 Task: For heading Calibri with Bold.  font size for heading24,  'Change the font style of data to'Bell MT.  and font size to 16,  Change the alignment of both headline & data to Align middle & Align Center.  In the sheet  auditingSalesDashboard_2022
Action: Mouse moved to (43, 103)
Screenshot: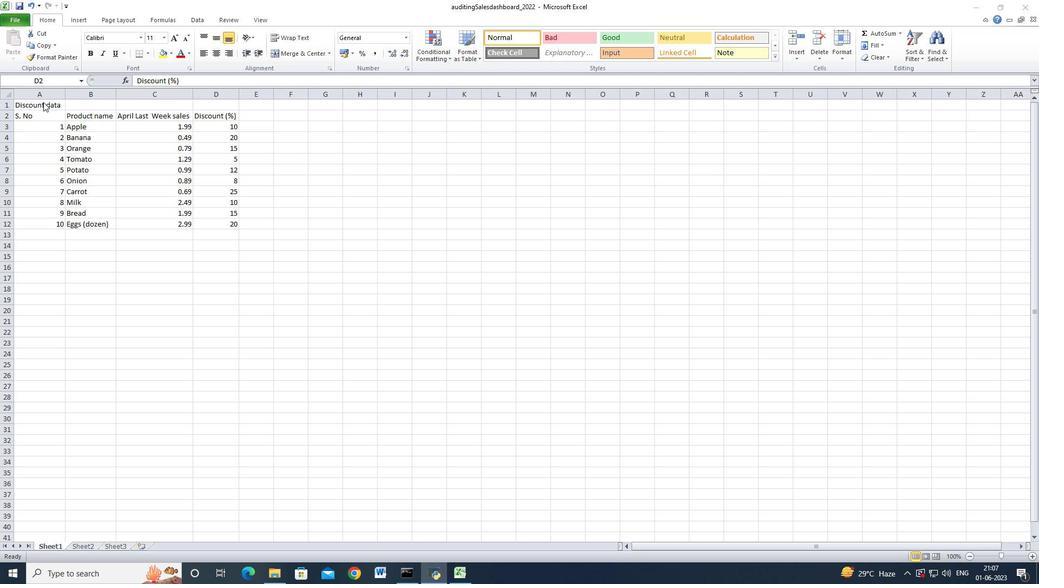 
Action: Mouse pressed left at (43, 103)
Screenshot: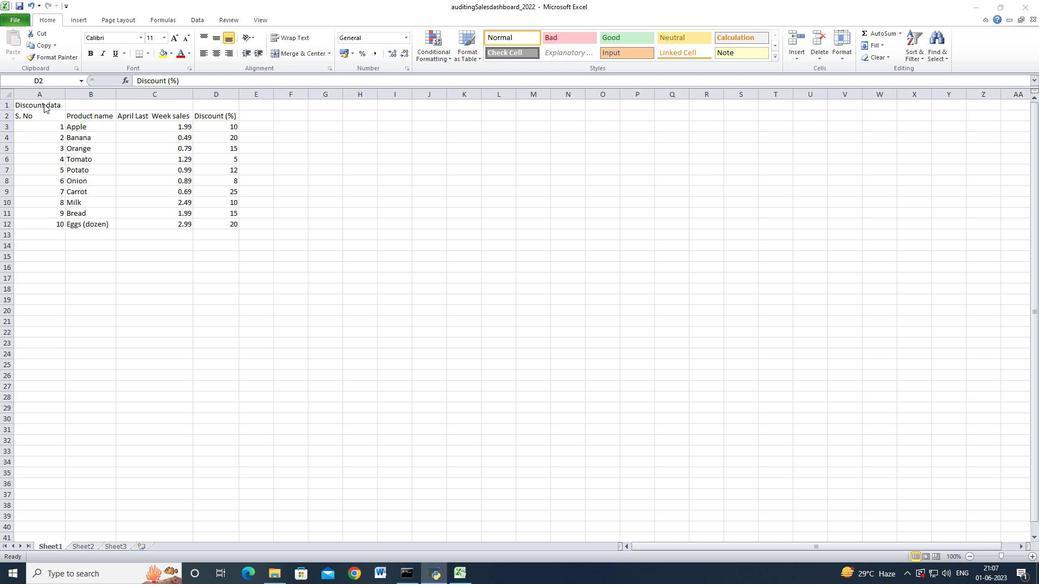 
Action: Mouse moved to (43, 106)
Screenshot: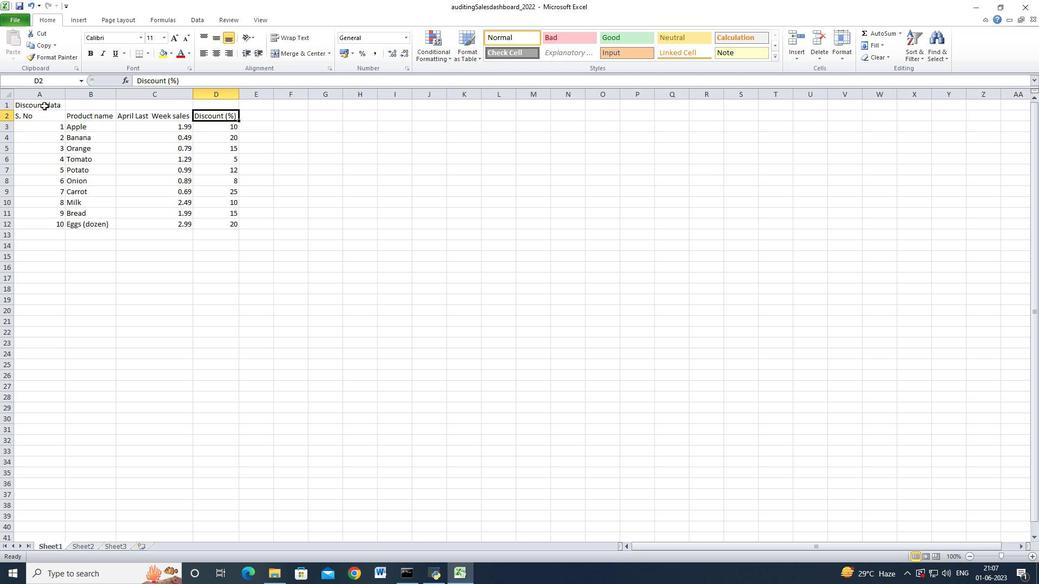 
Action: Mouse pressed left at (43, 106)
Screenshot: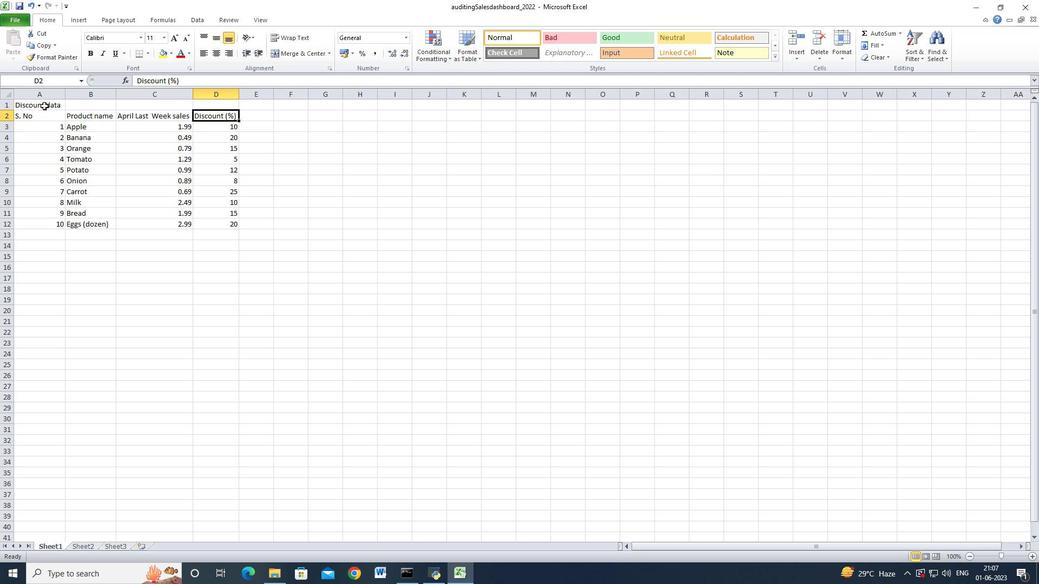 
Action: Mouse moved to (142, 37)
Screenshot: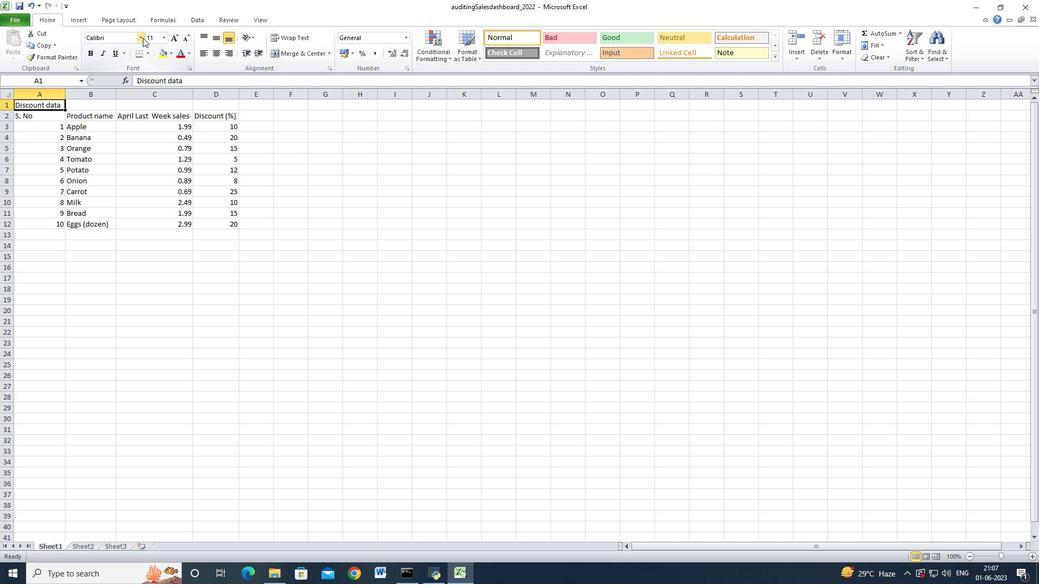 
Action: Mouse pressed left at (142, 37)
Screenshot: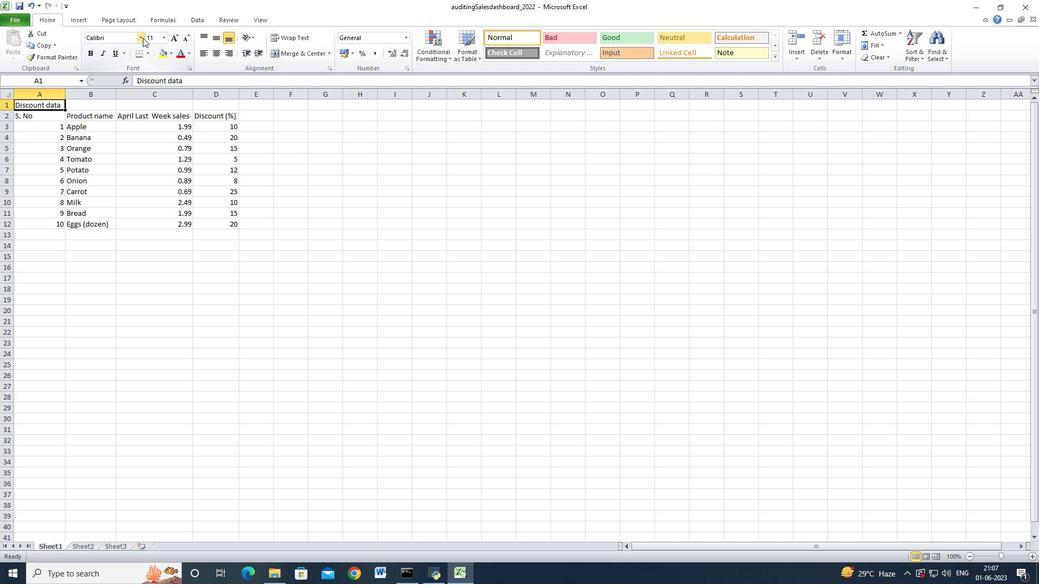 
Action: Mouse moved to (119, 75)
Screenshot: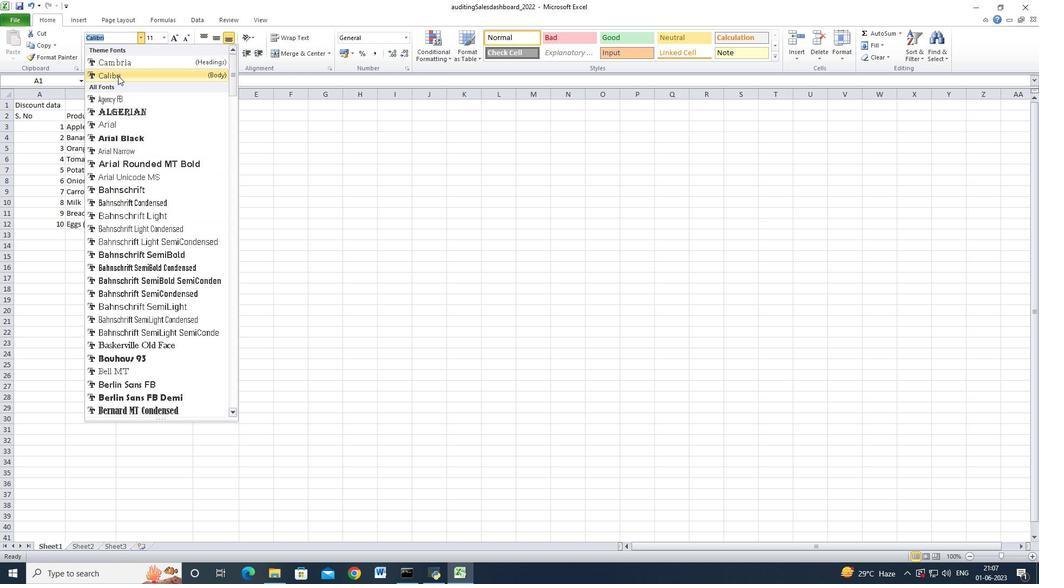 
Action: Mouse pressed left at (119, 75)
Screenshot: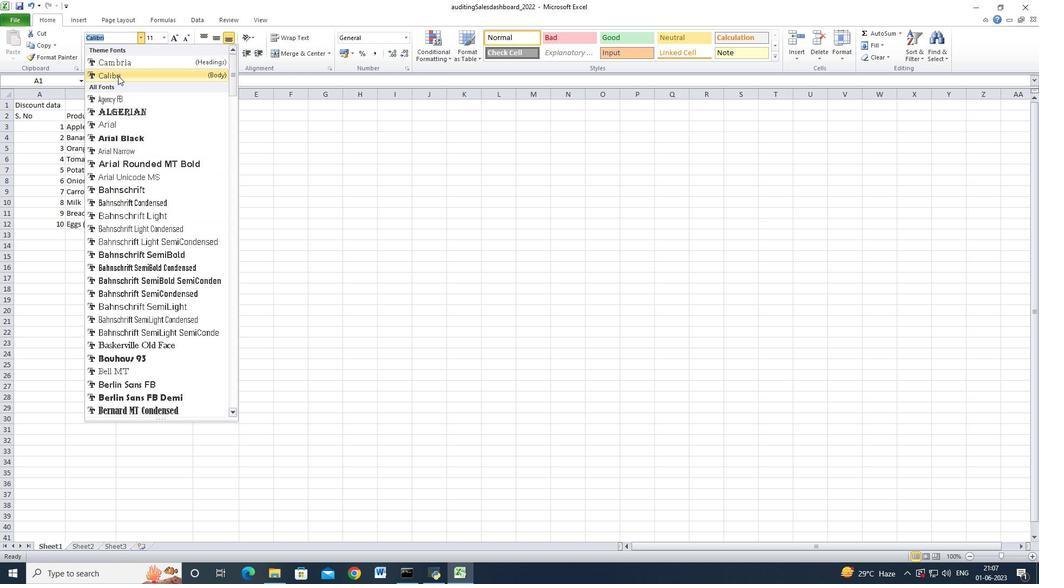 
Action: Mouse moved to (89, 51)
Screenshot: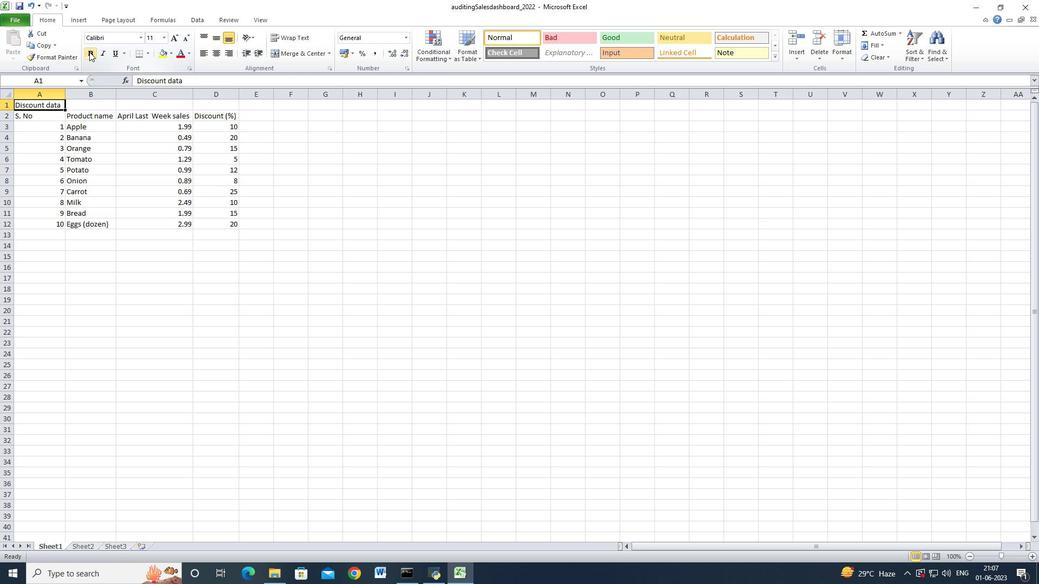 
Action: Mouse pressed left at (89, 51)
Screenshot: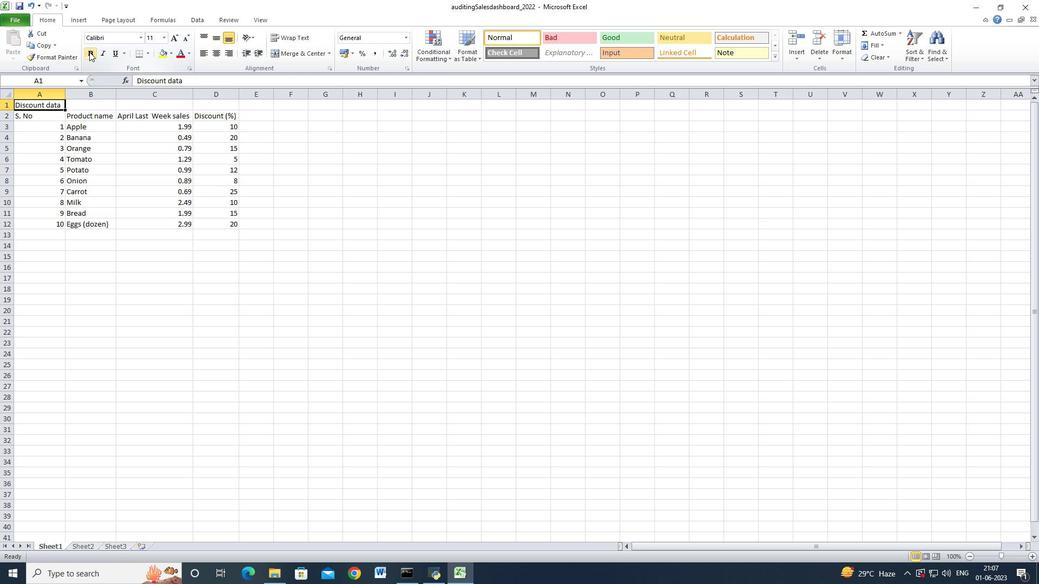 
Action: Mouse moved to (166, 36)
Screenshot: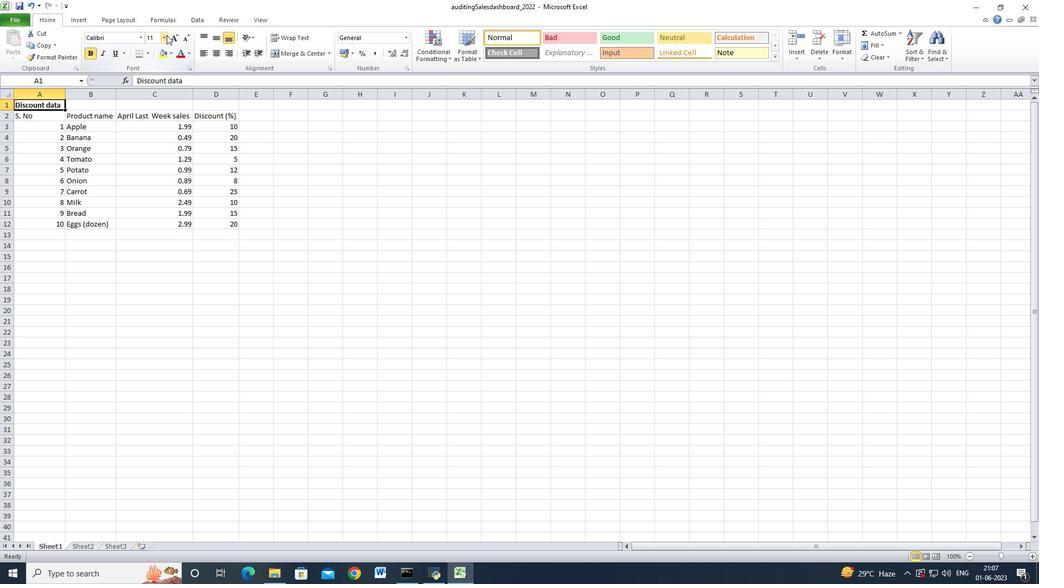 
Action: Mouse pressed left at (166, 36)
Screenshot: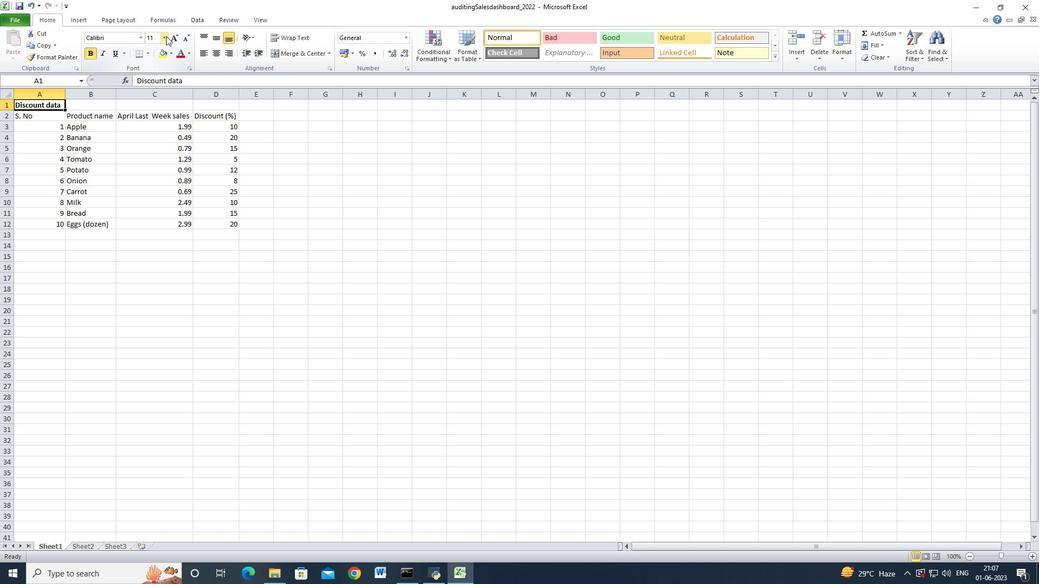 
Action: Mouse moved to (153, 142)
Screenshot: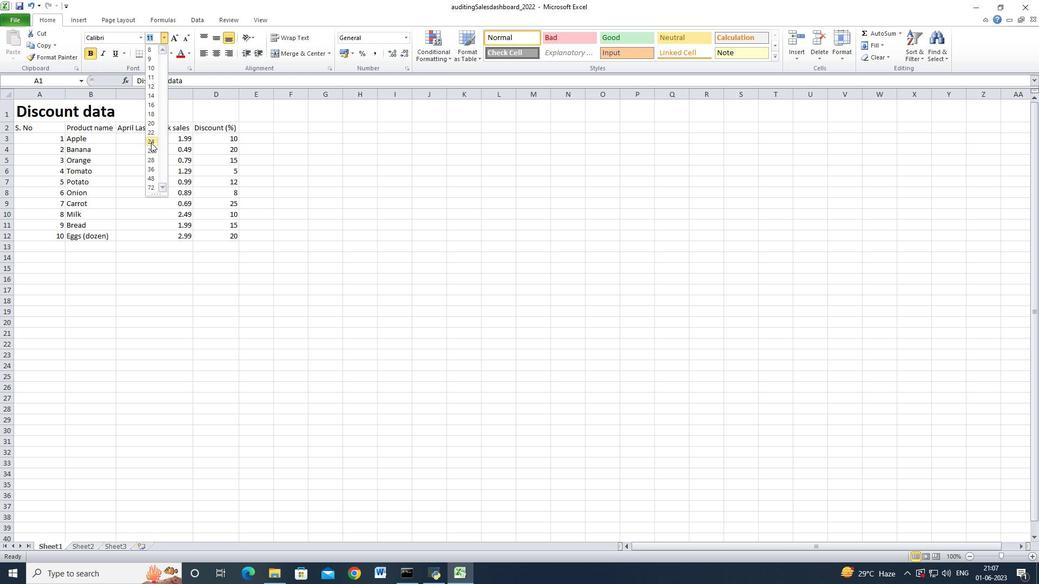 
Action: Mouse pressed left at (153, 142)
Screenshot: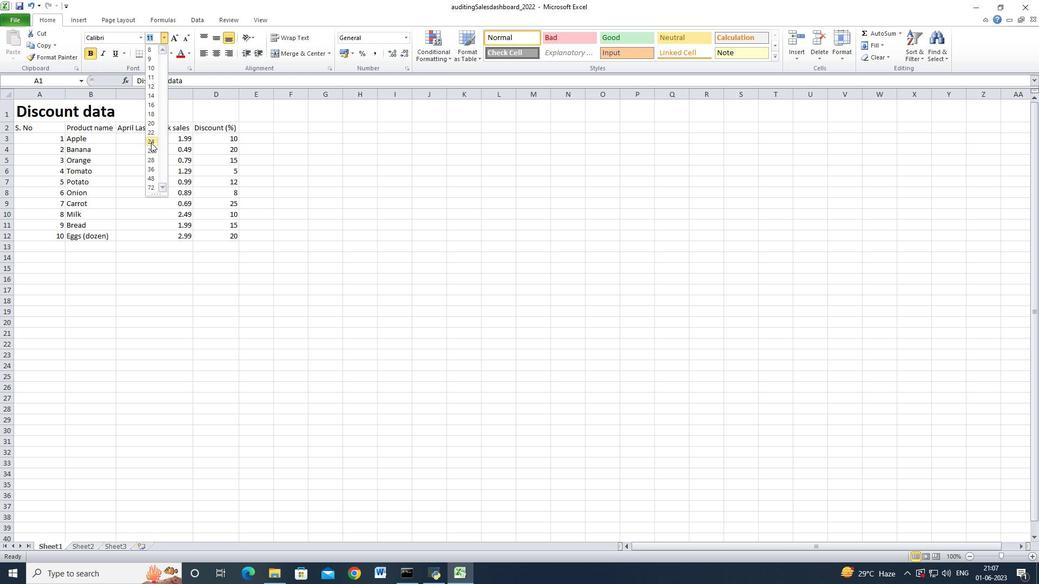
Action: Mouse moved to (11, 95)
Screenshot: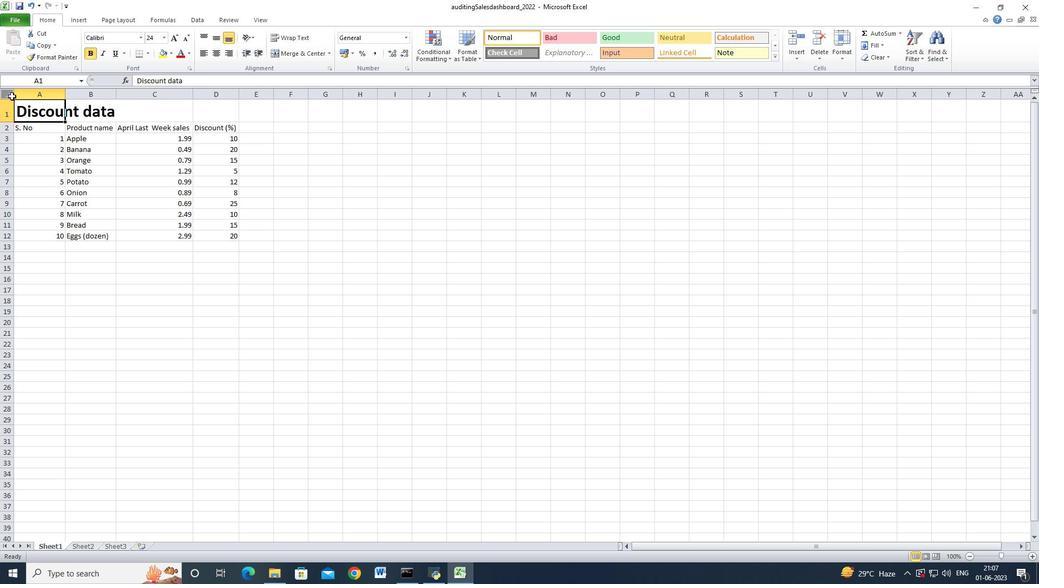 
Action: Mouse pressed left at (11, 95)
Screenshot: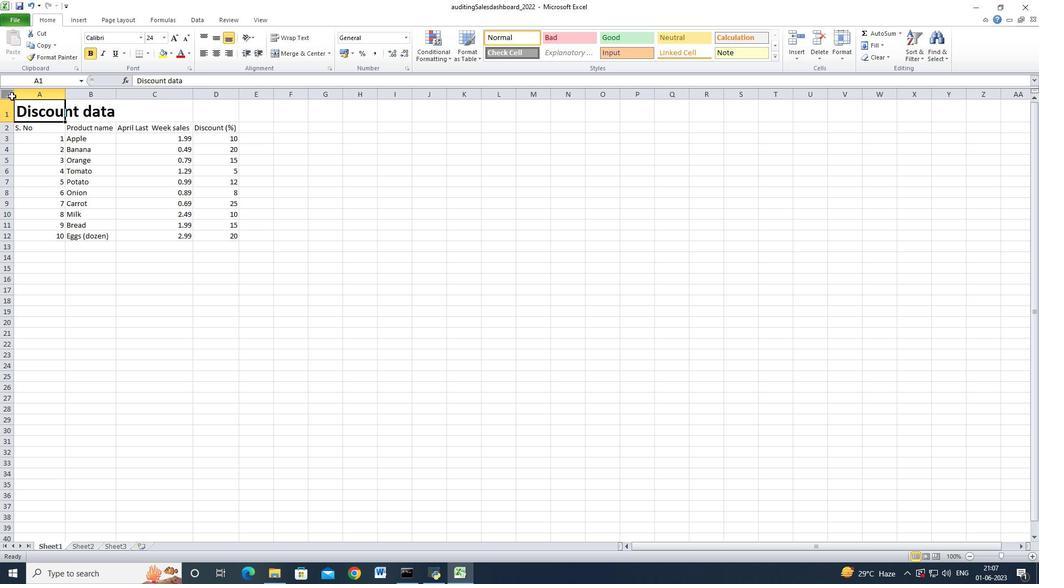 
Action: Mouse moved to (67, 94)
Screenshot: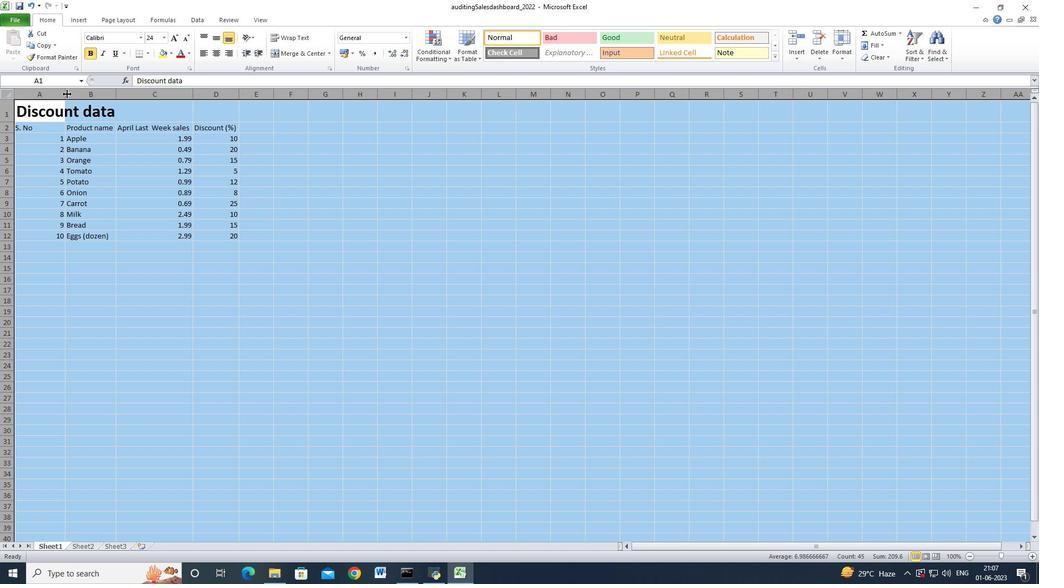 
Action: Mouse pressed left at (67, 94)
Screenshot: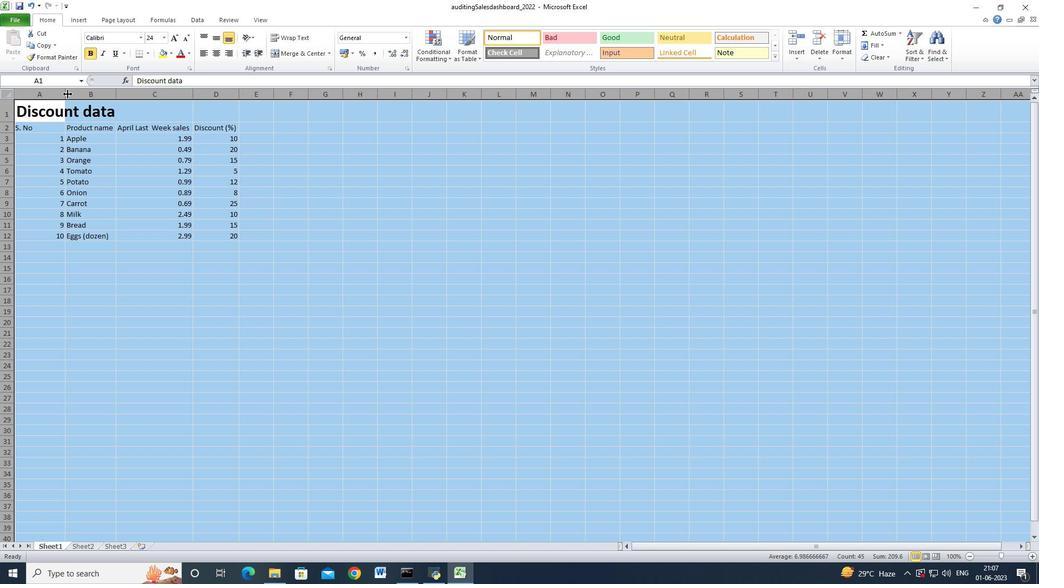 
Action: Mouse pressed left at (67, 94)
Screenshot: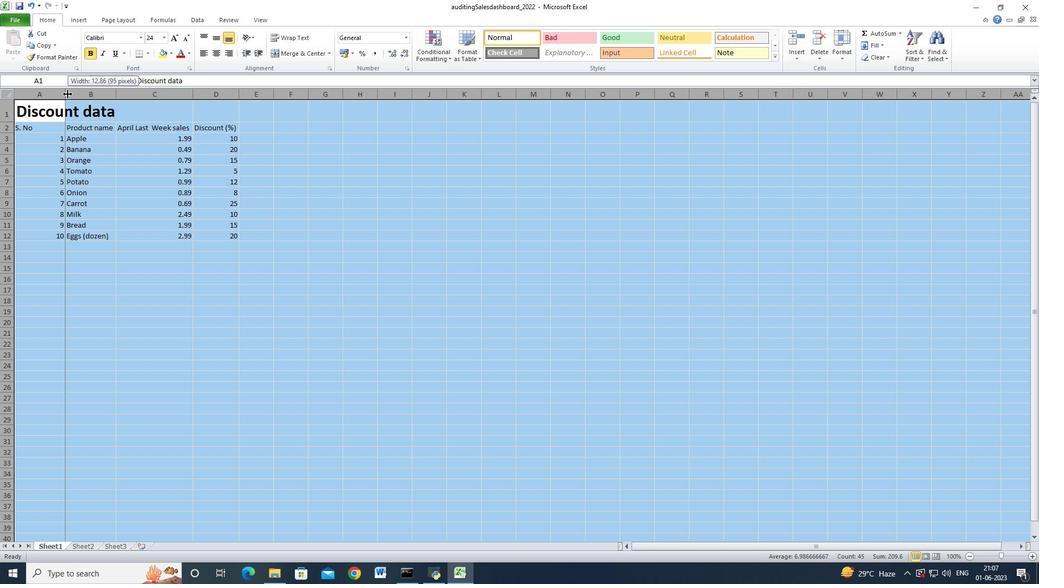 
Action: Mouse moved to (99, 128)
Screenshot: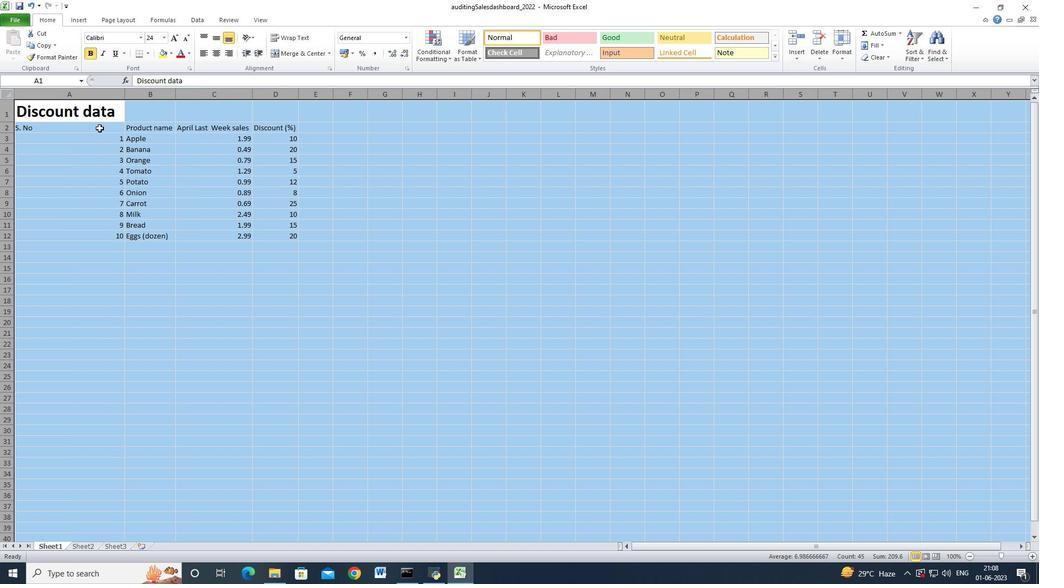 
Action: Mouse pressed left at (99, 128)
Screenshot: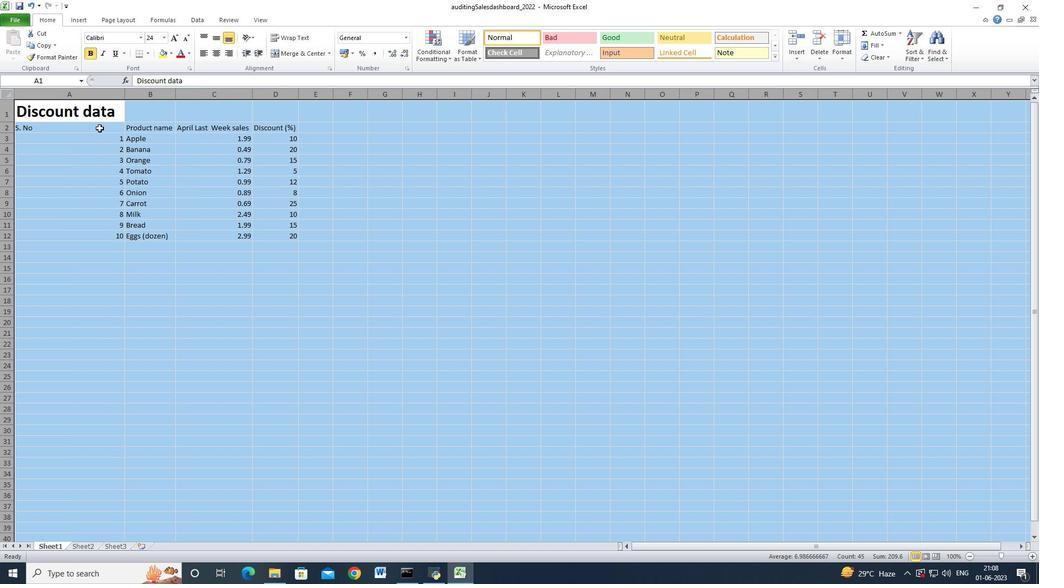 
Action: Mouse moved to (105, 162)
Screenshot: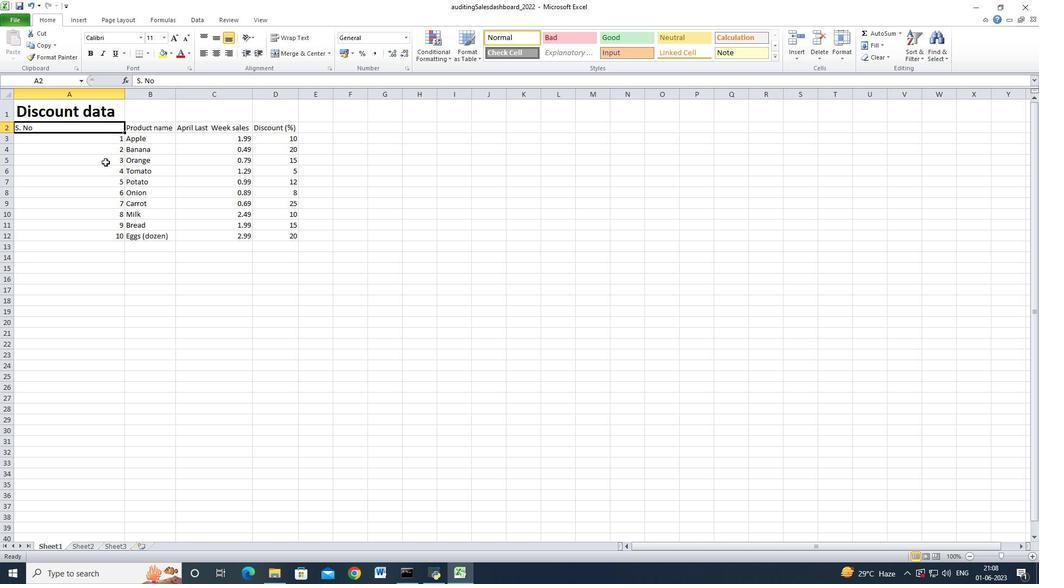 
Action: Mouse pressed left at (105, 162)
Screenshot: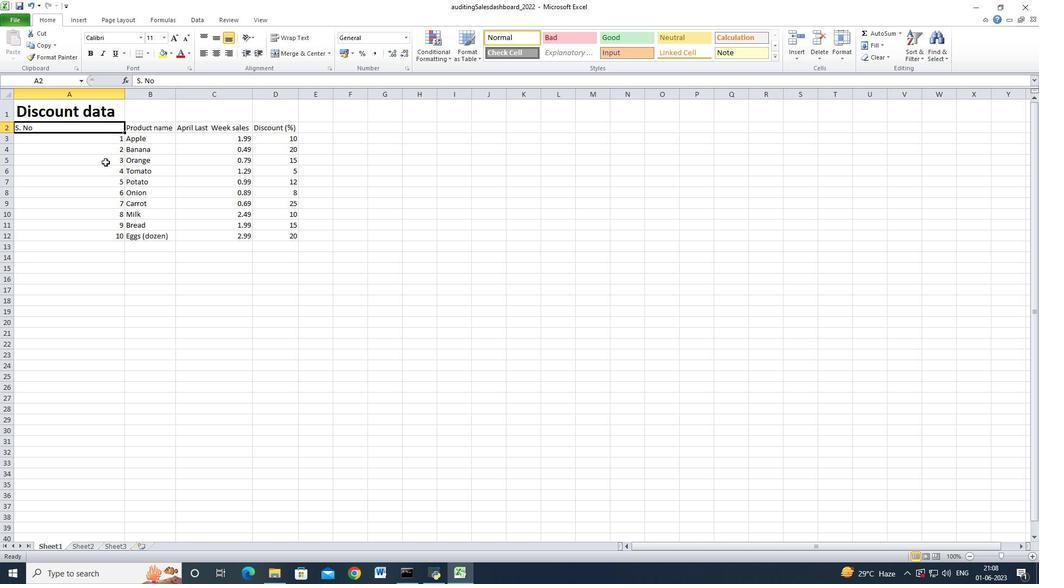 
Action: Mouse moved to (87, 127)
Screenshot: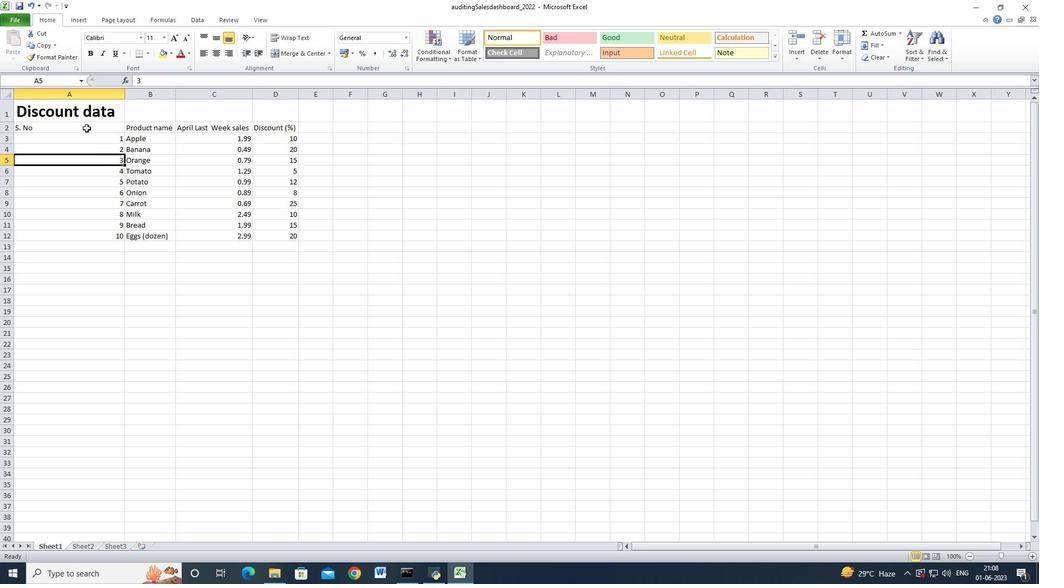 
Action: Mouse pressed left at (87, 127)
Screenshot: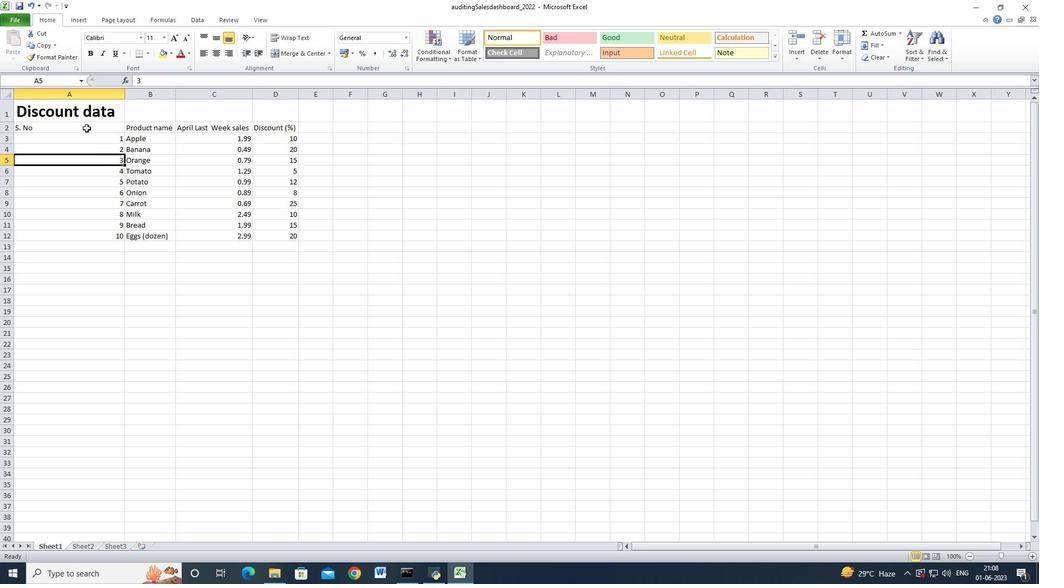 
Action: Mouse moved to (141, 40)
Screenshot: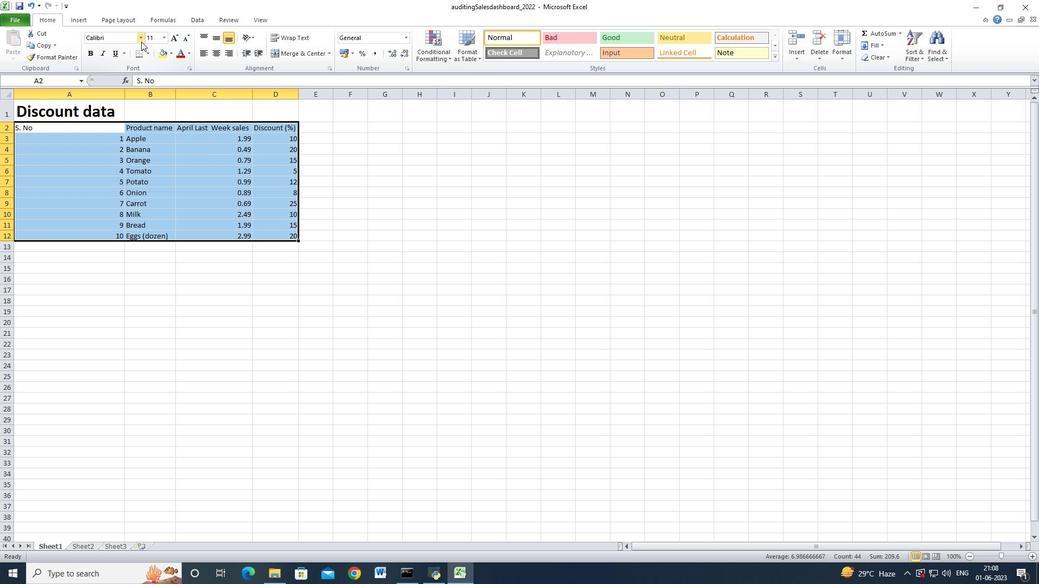 
Action: Mouse pressed left at (141, 40)
Screenshot: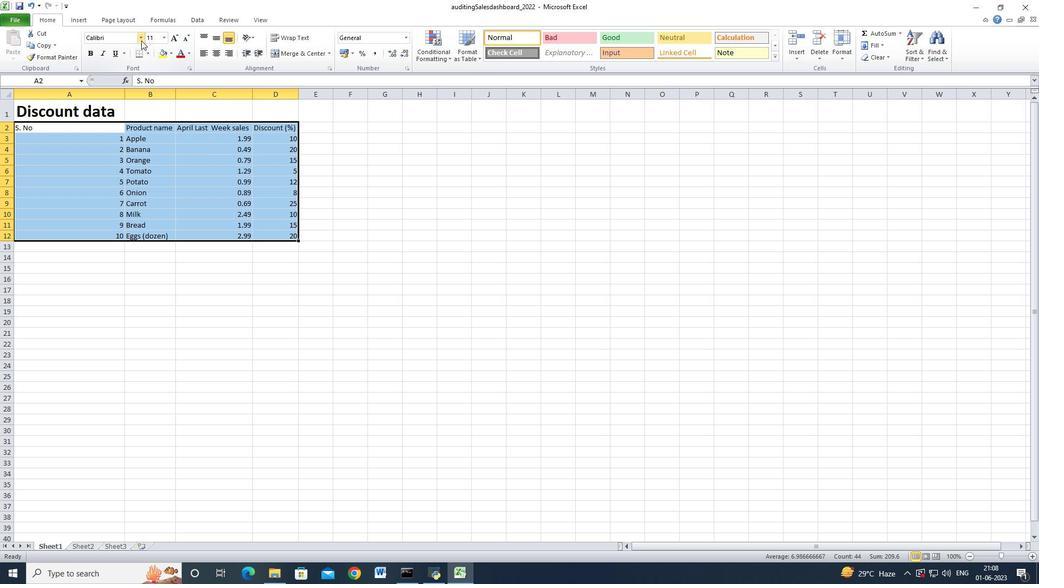 
Action: Mouse moved to (139, 372)
Screenshot: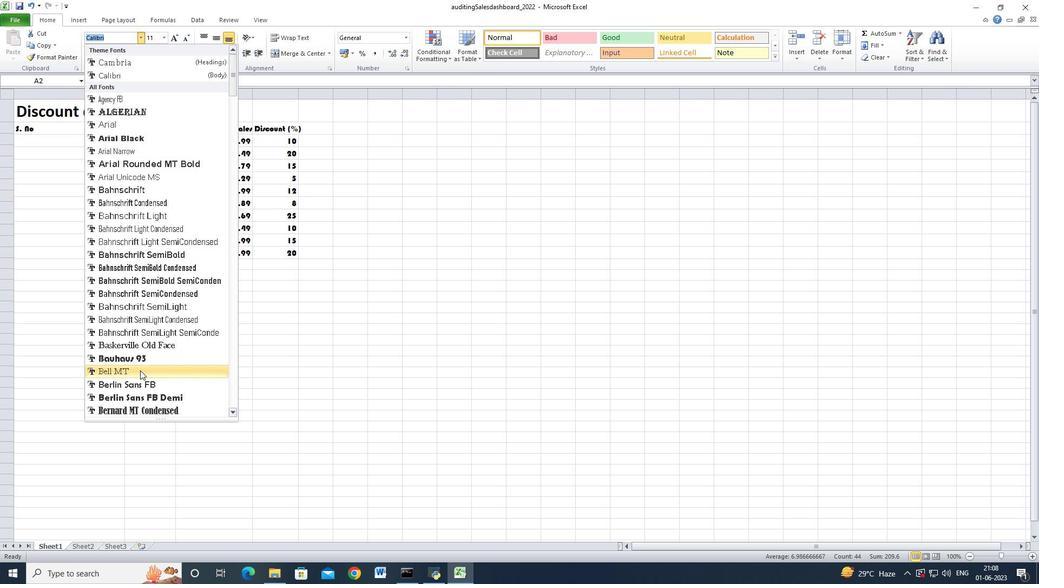 
Action: Mouse pressed left at (139, 372)
Screenshot: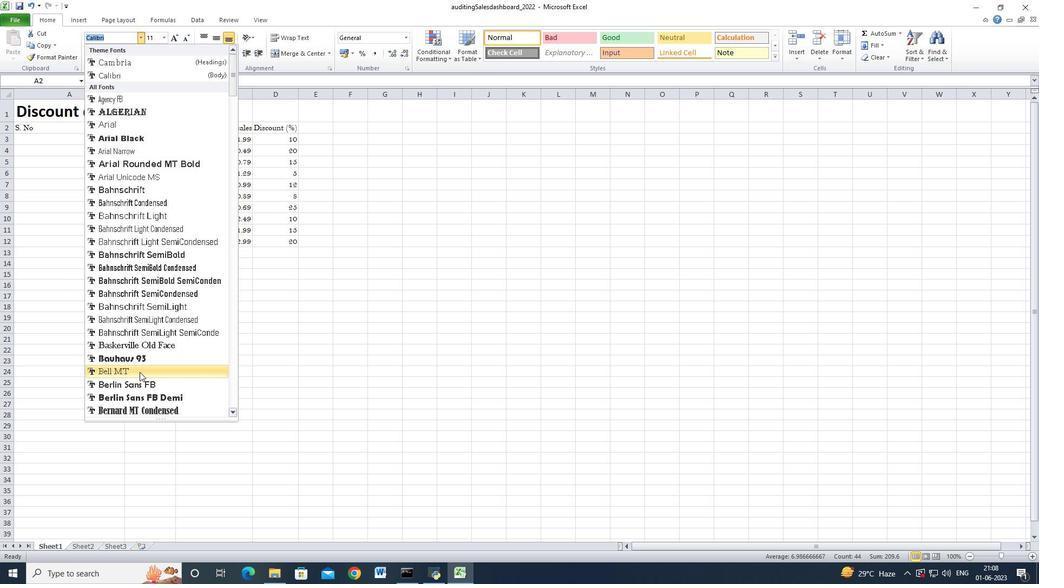 
Action: Mouse moved to (163, 35)
Screenshot: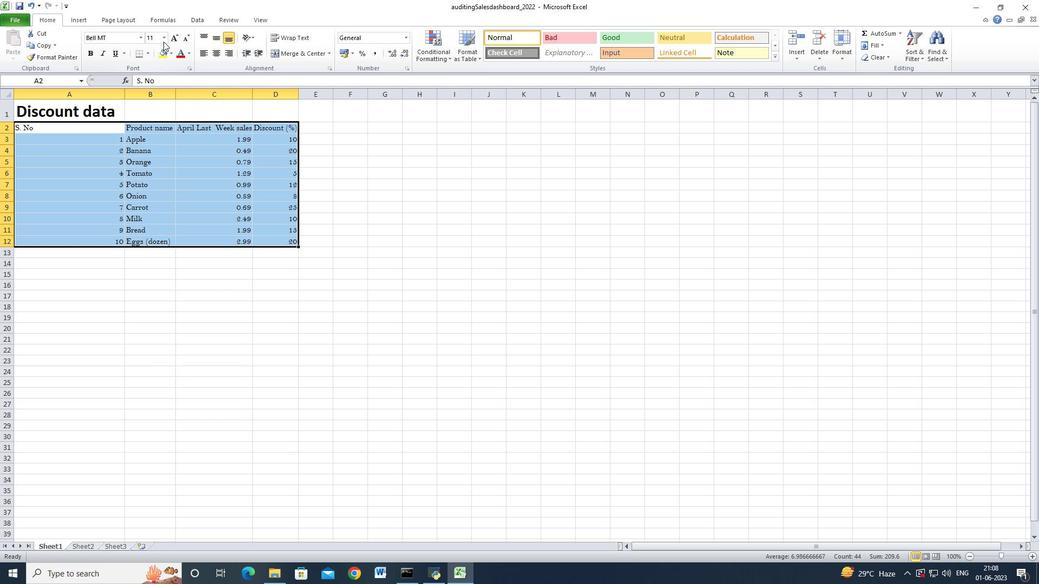 
Action: Mouse pressed left at (163, 35)
Screenshot: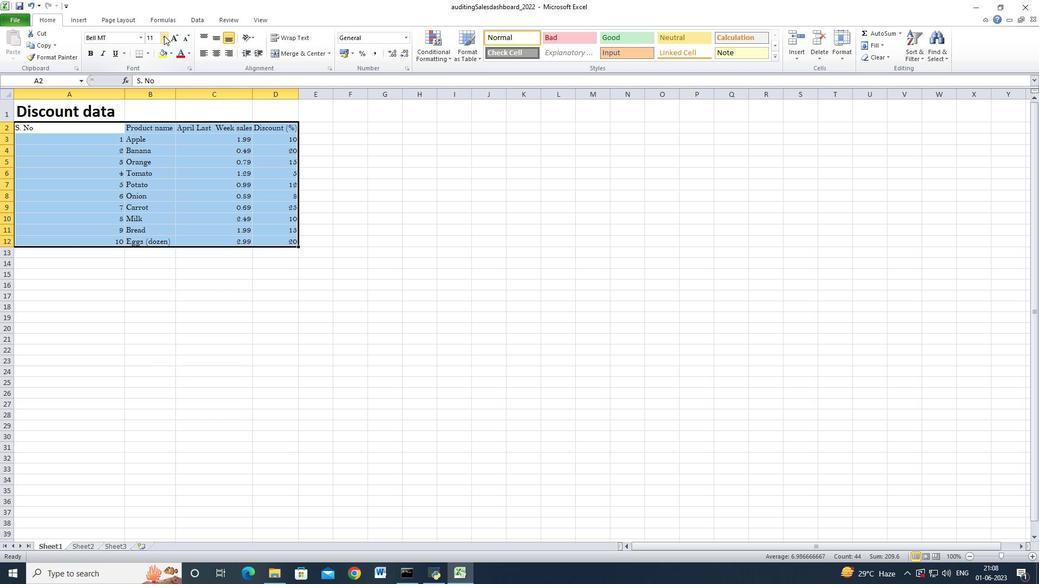 
Action: Mouse moved to (150, 105)
Screenshot: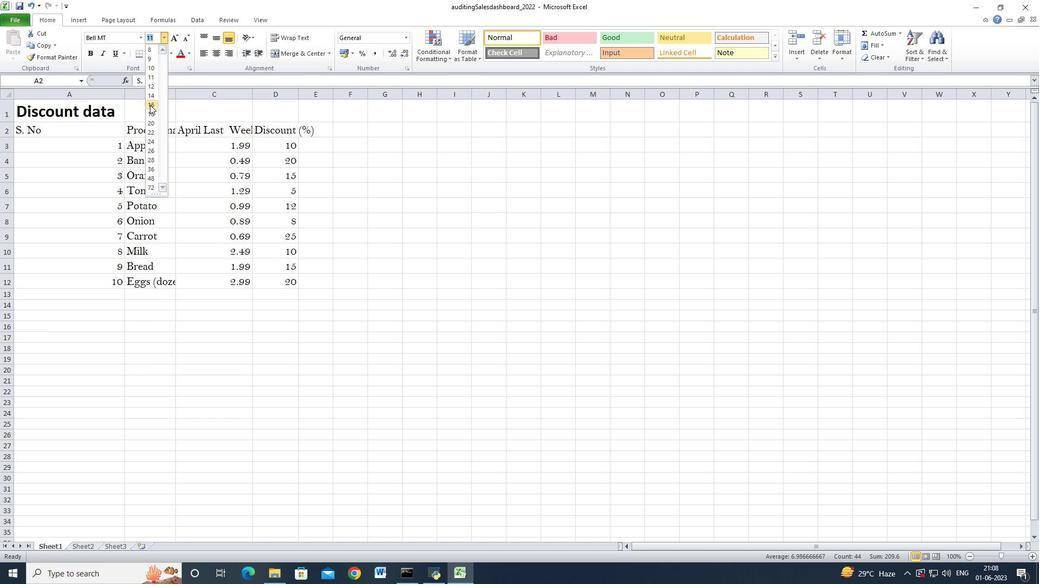 
Action: Mouse pressed left at (150, 105)
Screenshot: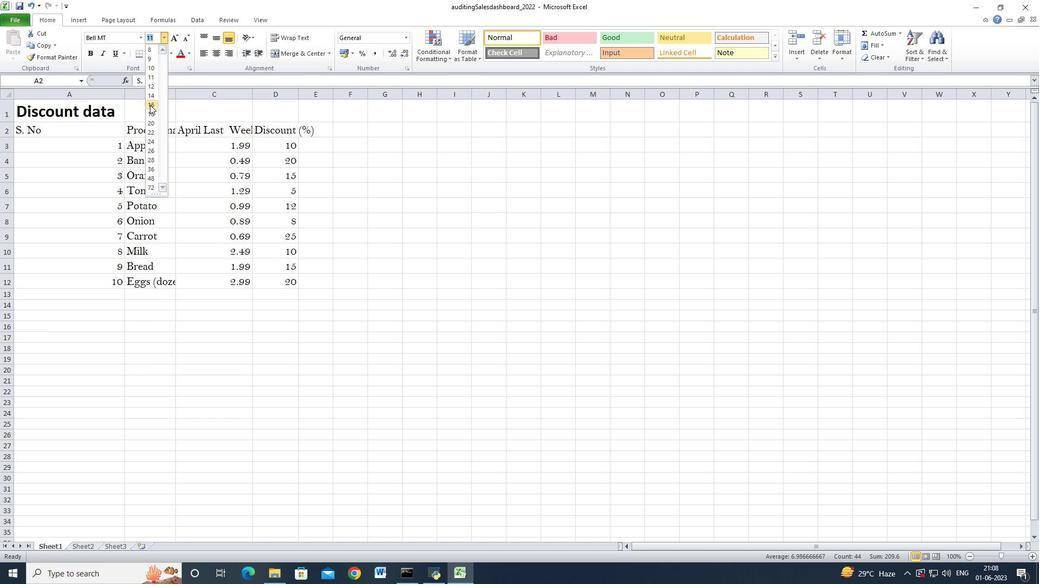 
Action: Mouse moved to (133, 167)
Screenshot: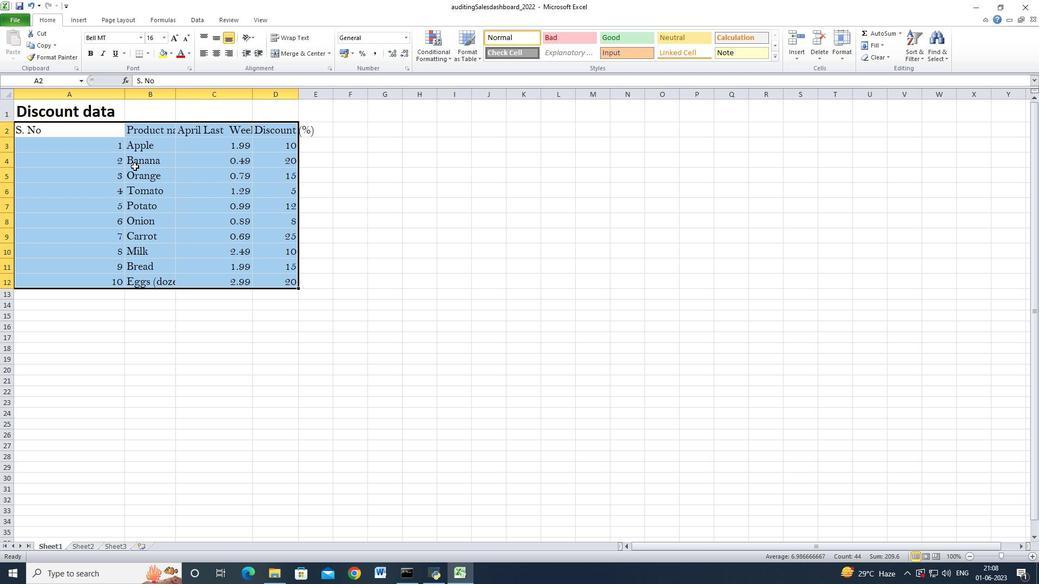 
Action: Mouse pressed left at (133, 167)
Screenshot: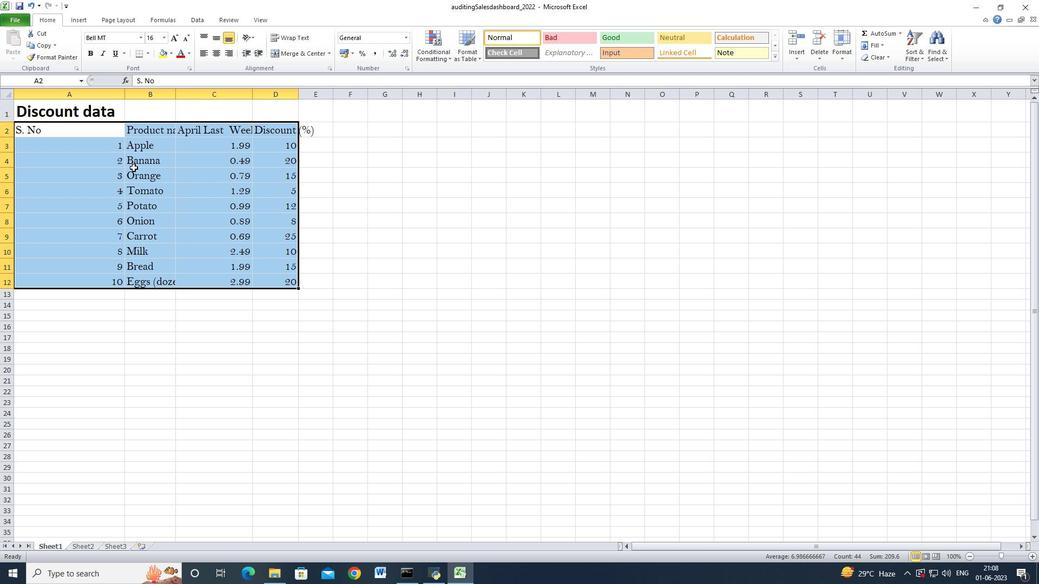 
Action: Mouse moved to (77, 113)
Screenshot: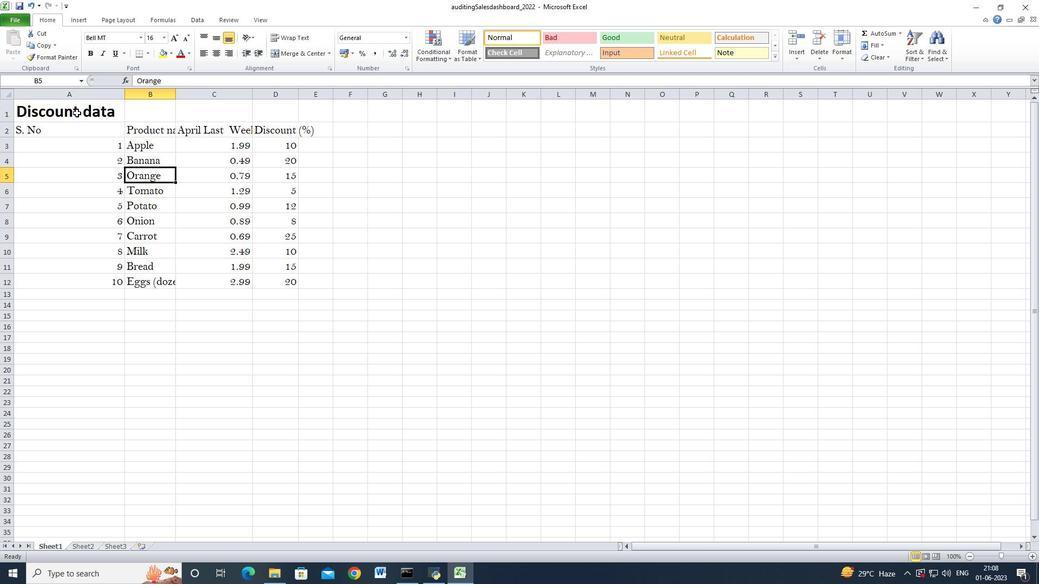 
Action: Mouse pressed left at (77, 113)
Screenshot: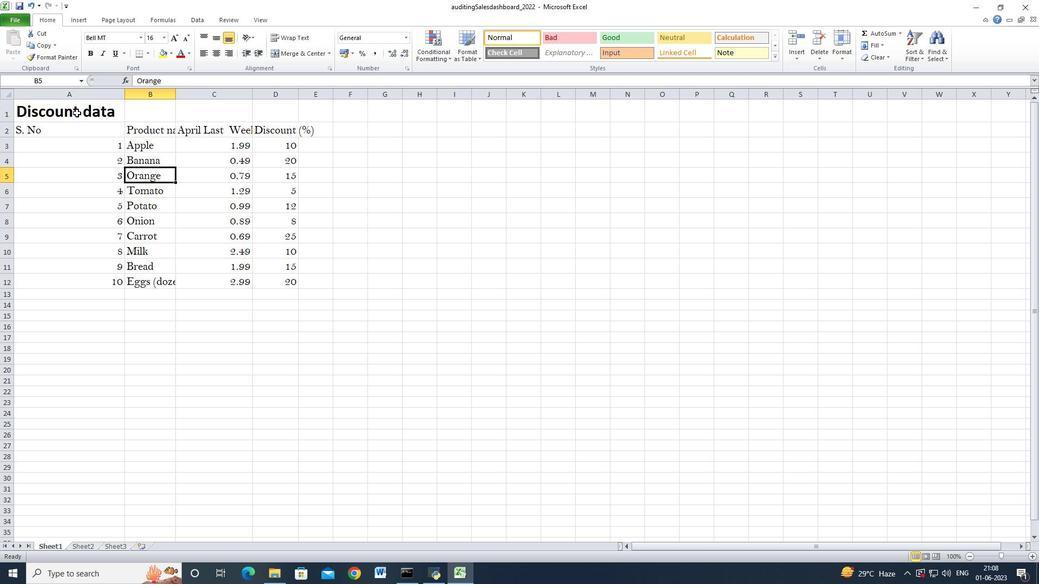 
Action: Mouse moved to (275, 49)
Screenshot: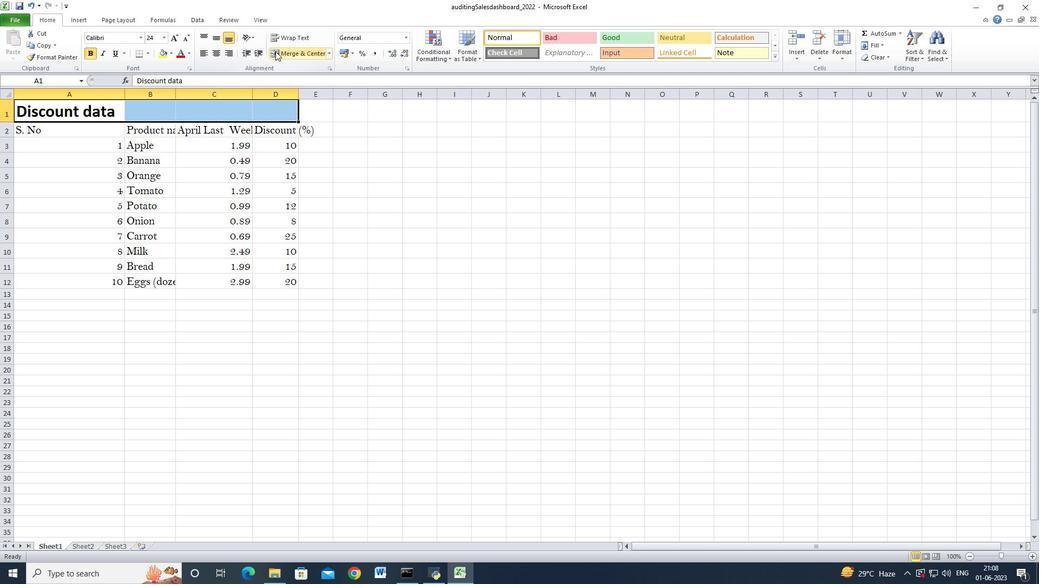 
Action: Mouse pressed left at (275, 49)
Screenshot: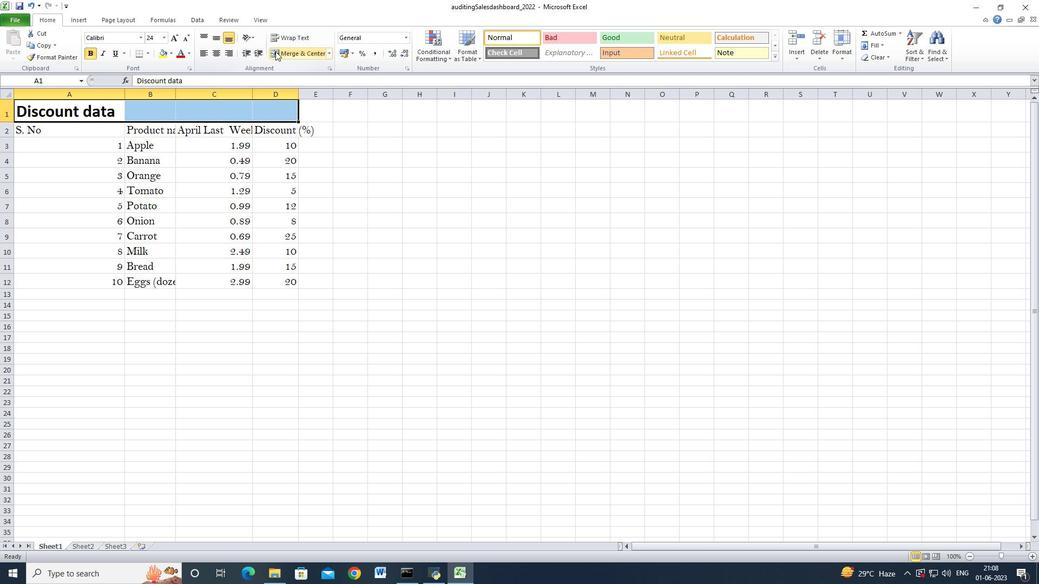 
Action: Mouse moved to (147, 224)
Screenshot: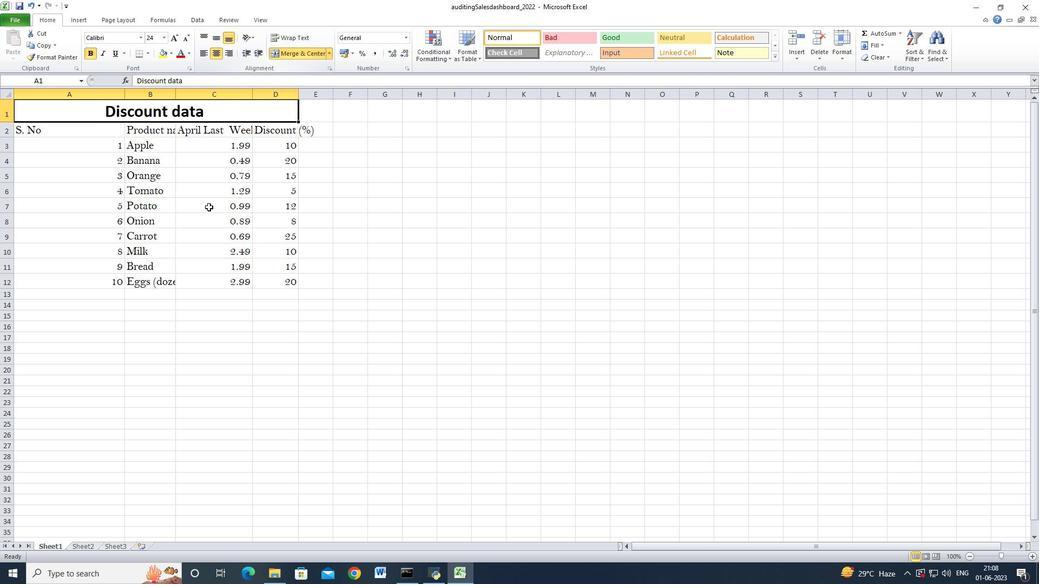 
Action: Mouse pressed left at (147, 224)
Screenshot: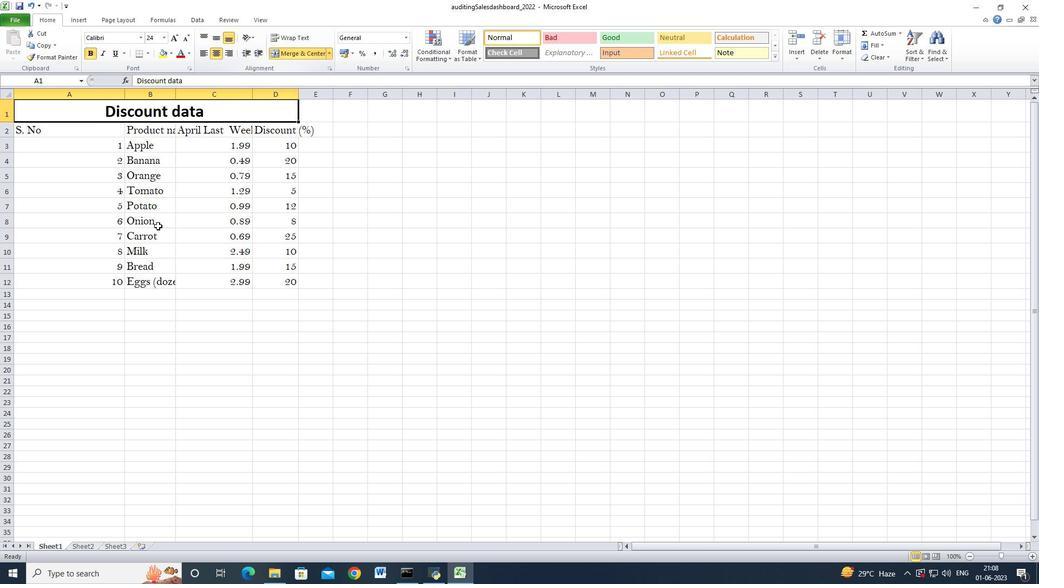 
Action: Mouse moved to (74, 112)
Screenshot: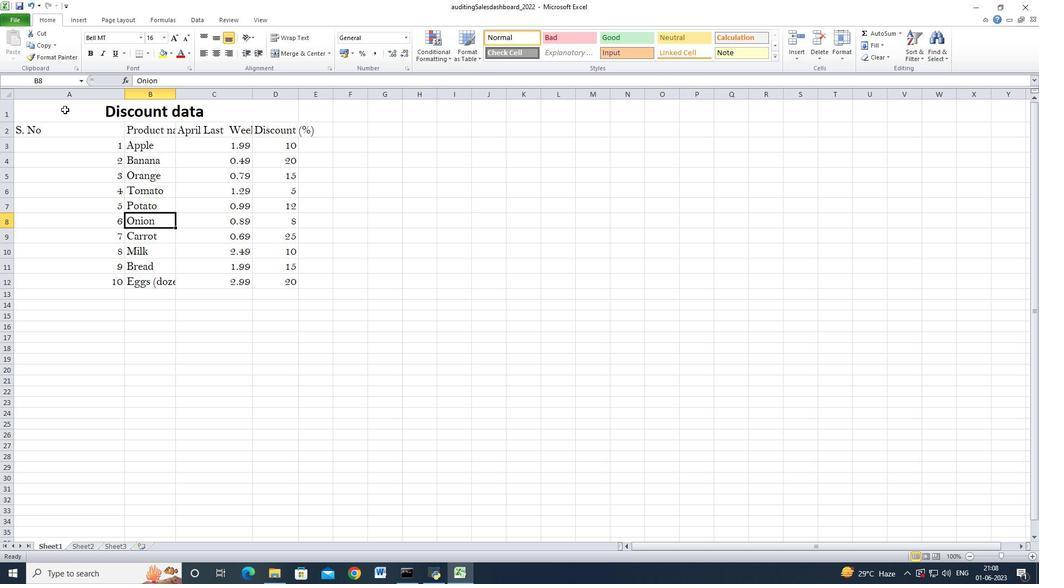 
Action: Mouse pressed left at (64, 109)
Screenshot: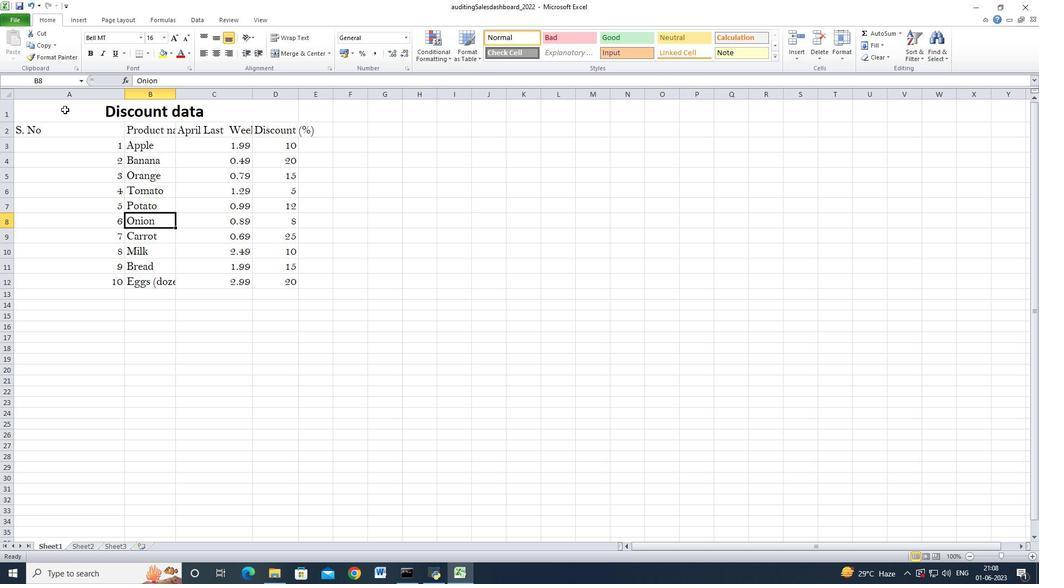 
Action: Mouse moved to (219, 40)
Screenshot: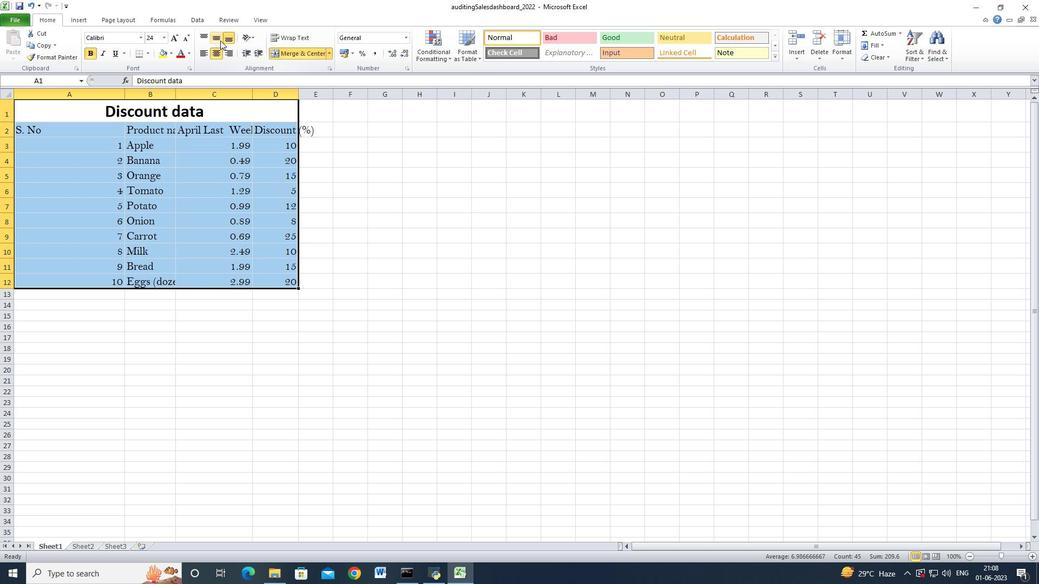 
Action: Mouse pressed left at (219, 40)
Screenshot: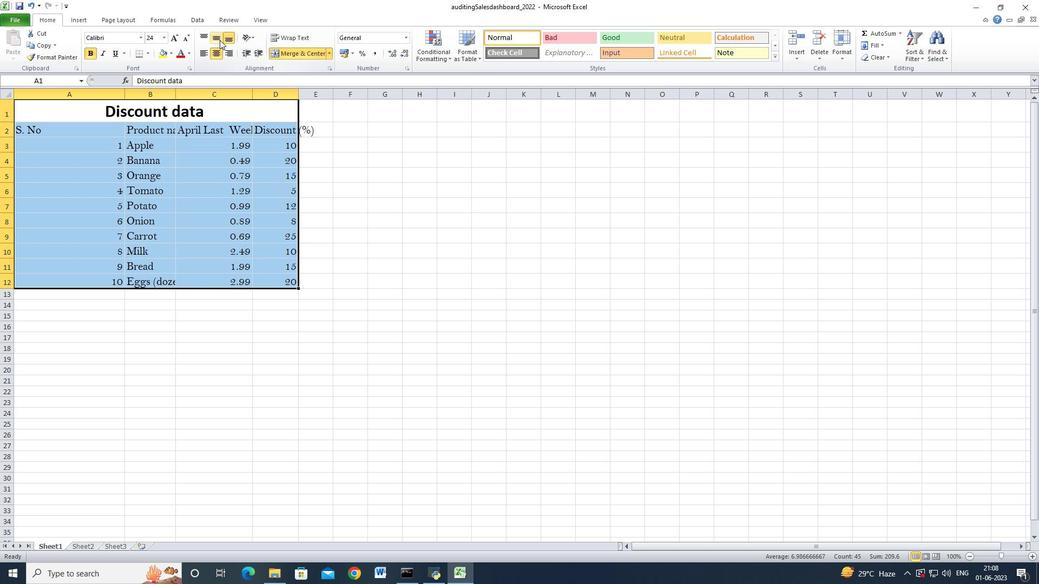 
Action: Mouse moved to (201, 54)
Screenshot: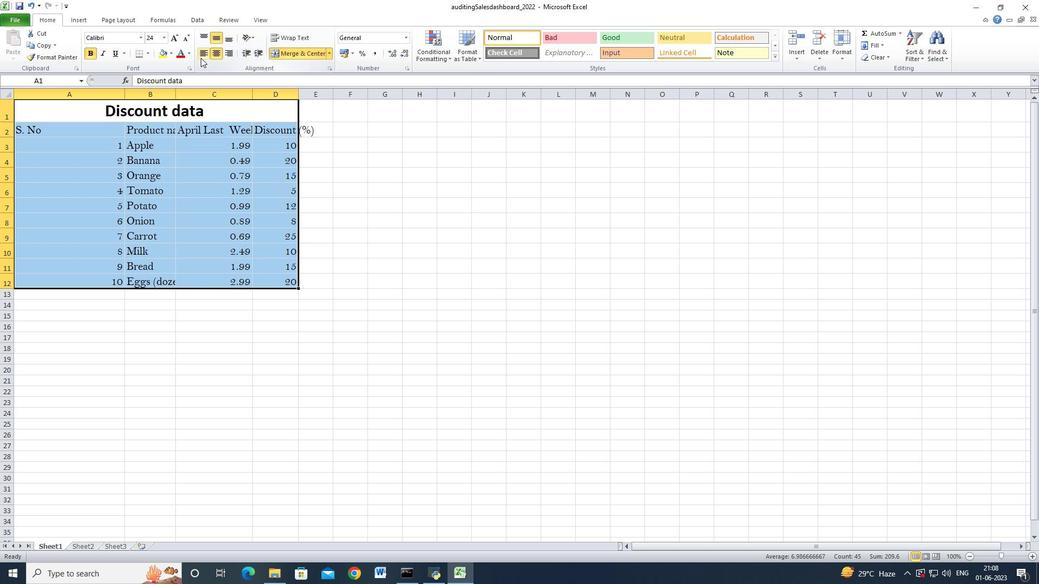 
Action: Mouse pressed left at (201, 54)
Screenshot: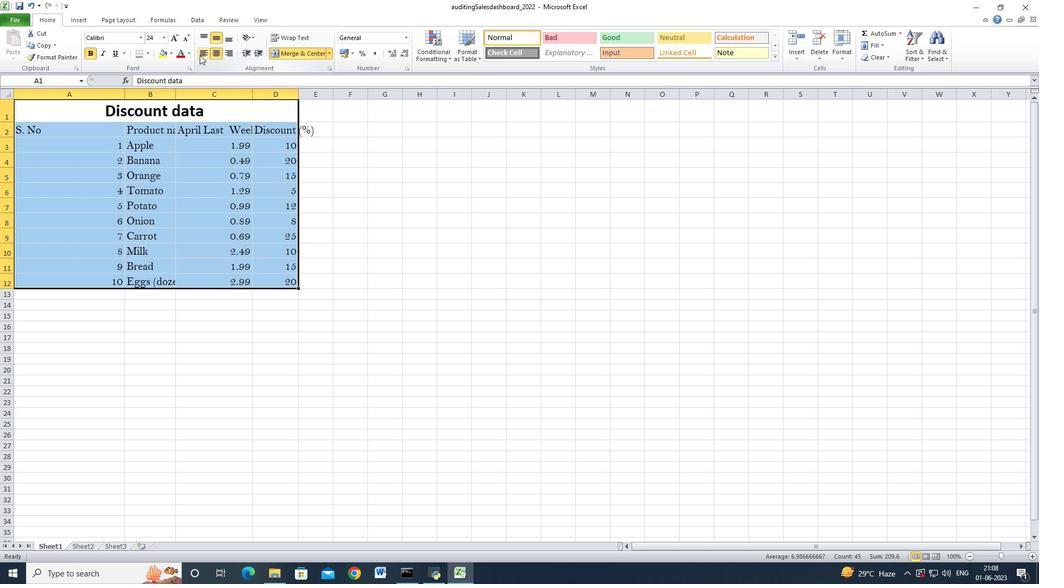 
Action: Mouse moved to (215, 50)
Screenshot: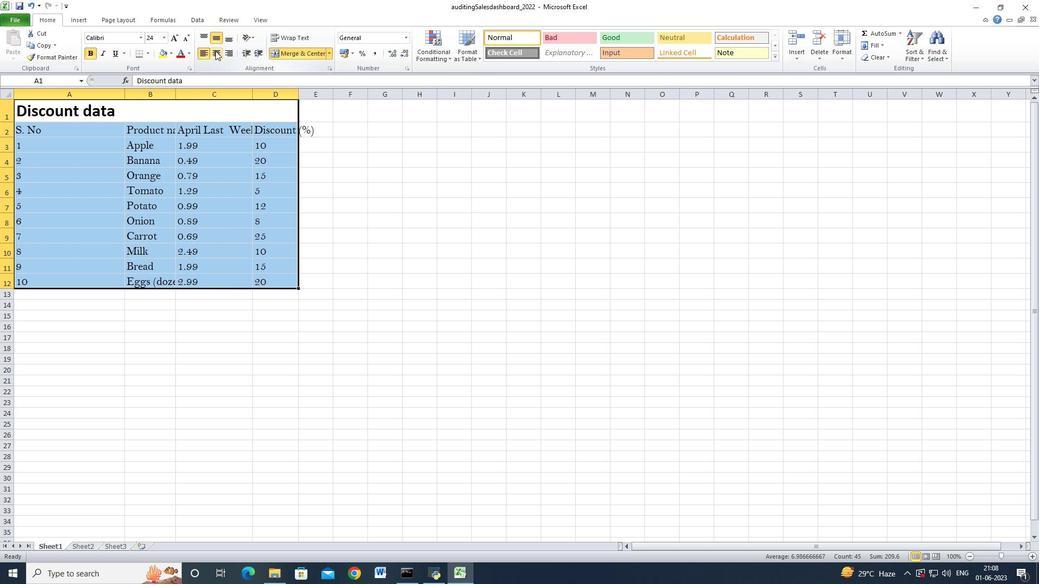 
Action: Mouse pressed left at (215, 50)
Screenshot: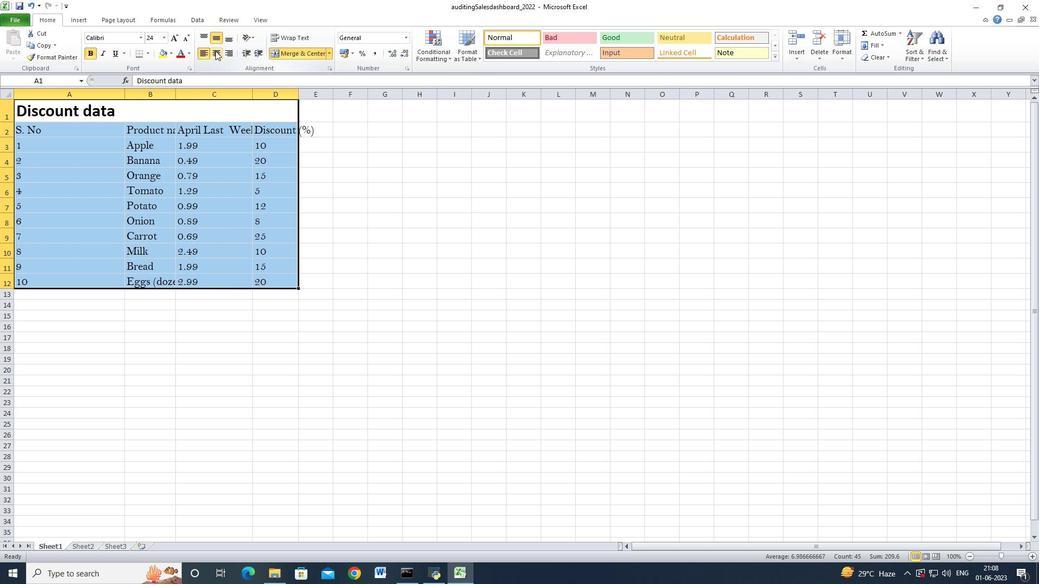 
Action: Mouse moved to (96, 186)
Screenshot: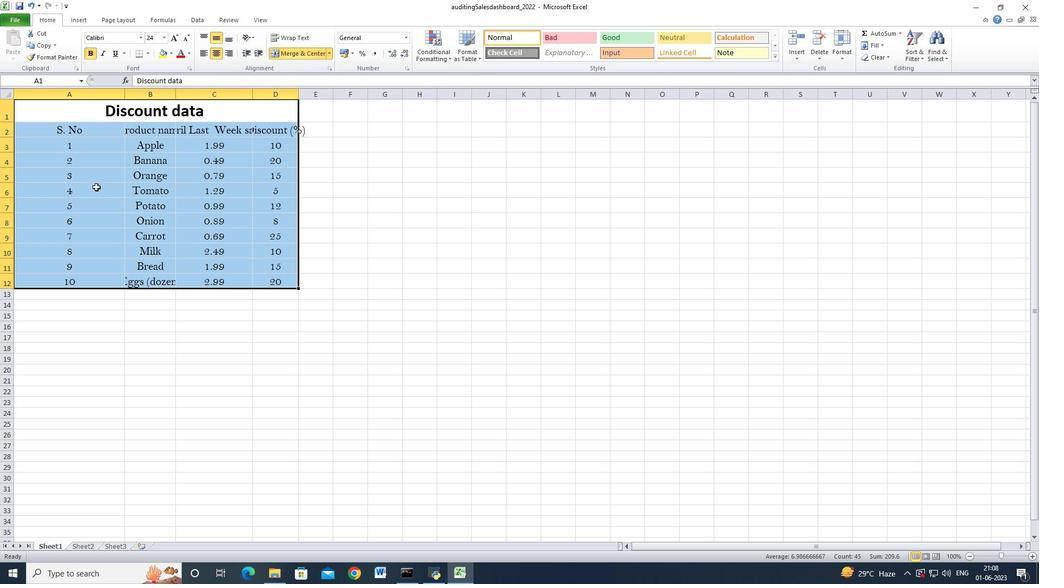 
Action: Mouse pressed left at (96, 186)
Screenshot: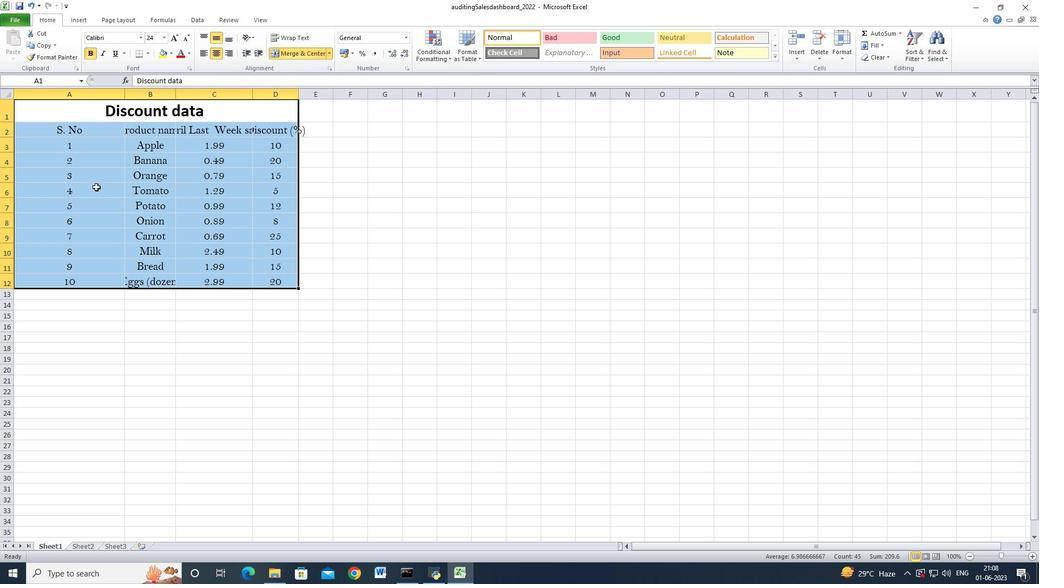 
Action: Mouse moved to (53, 124)
Screenshot: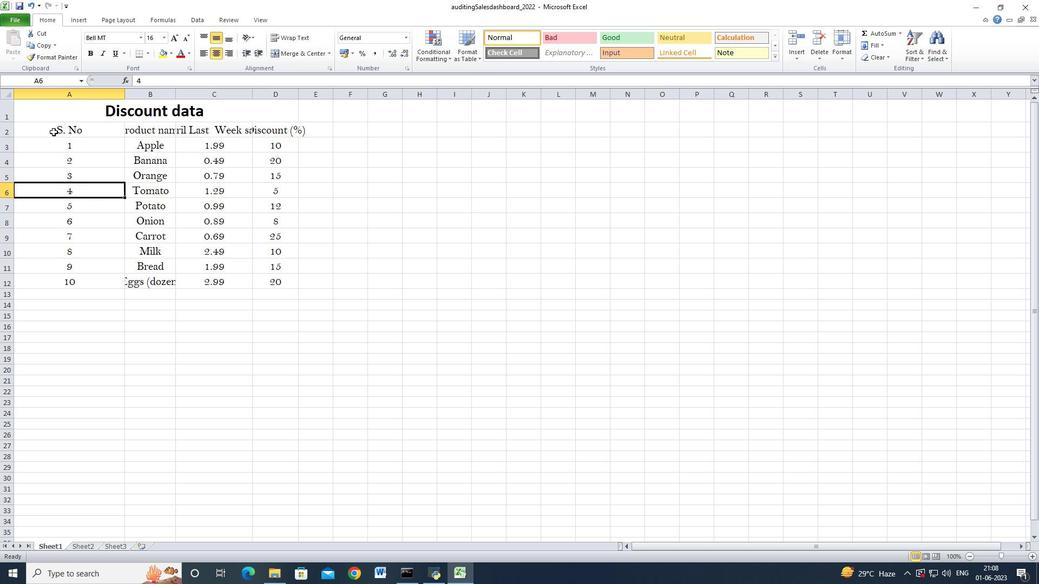 
